 Task: Move the task Implement a new remote support system for a company's IT department to the section Done in the project AgileExpert and filter the tasks in the project by Due this week
Action: Mouse moved to (43, 437)
Screenshot: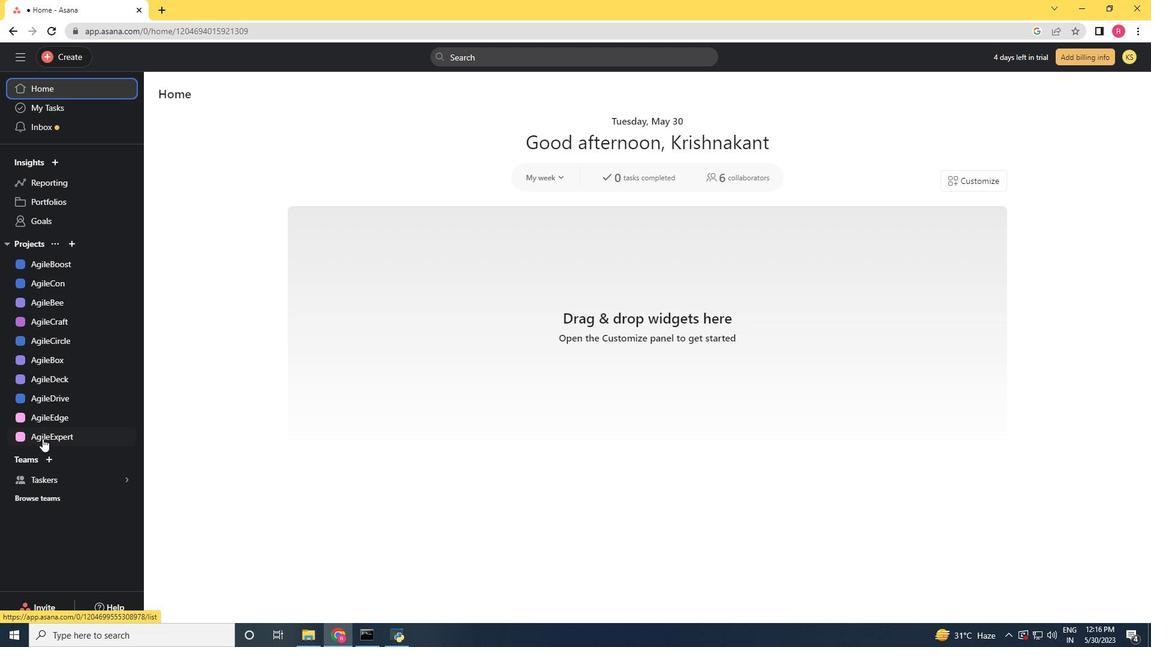 
Action: Mouse pressed left at (43, 437)
Screenshot: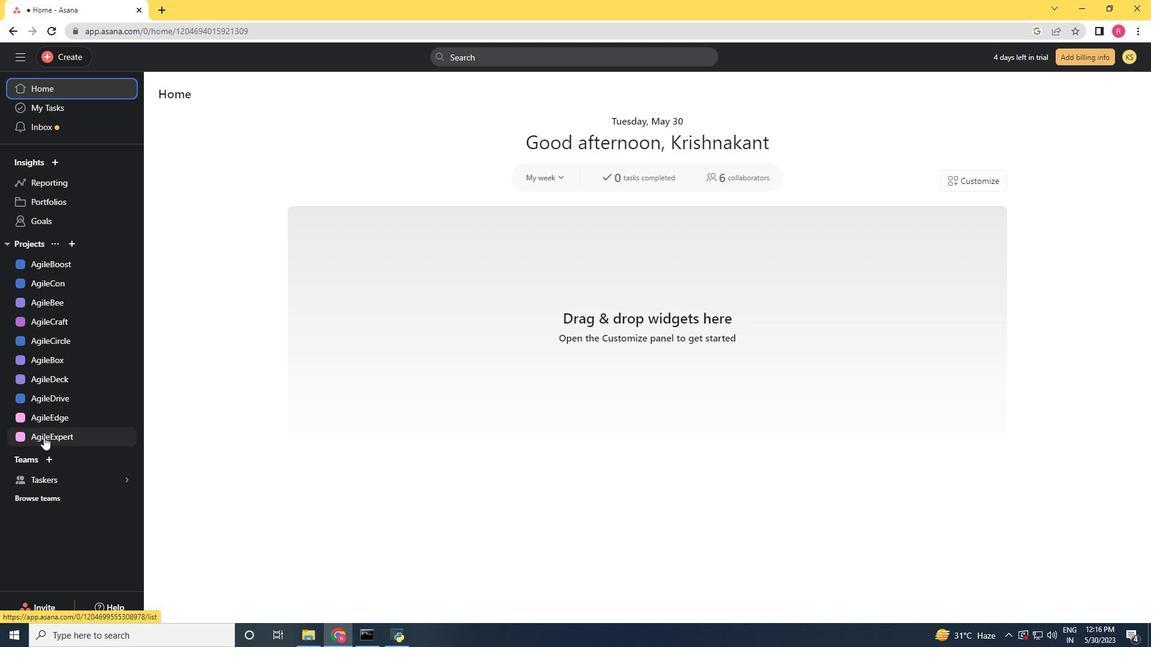 
Action: Mouse moved to (639, 220)
Screenshot: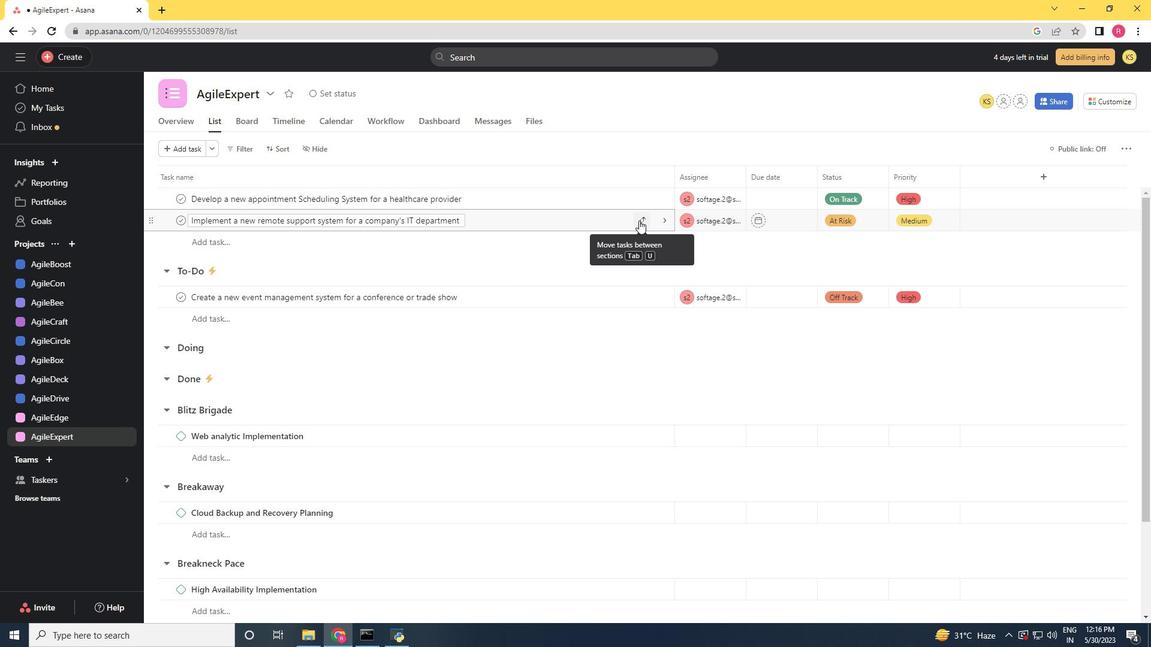 
Action: Mouse pressed left at (639, 220)
Screenshot: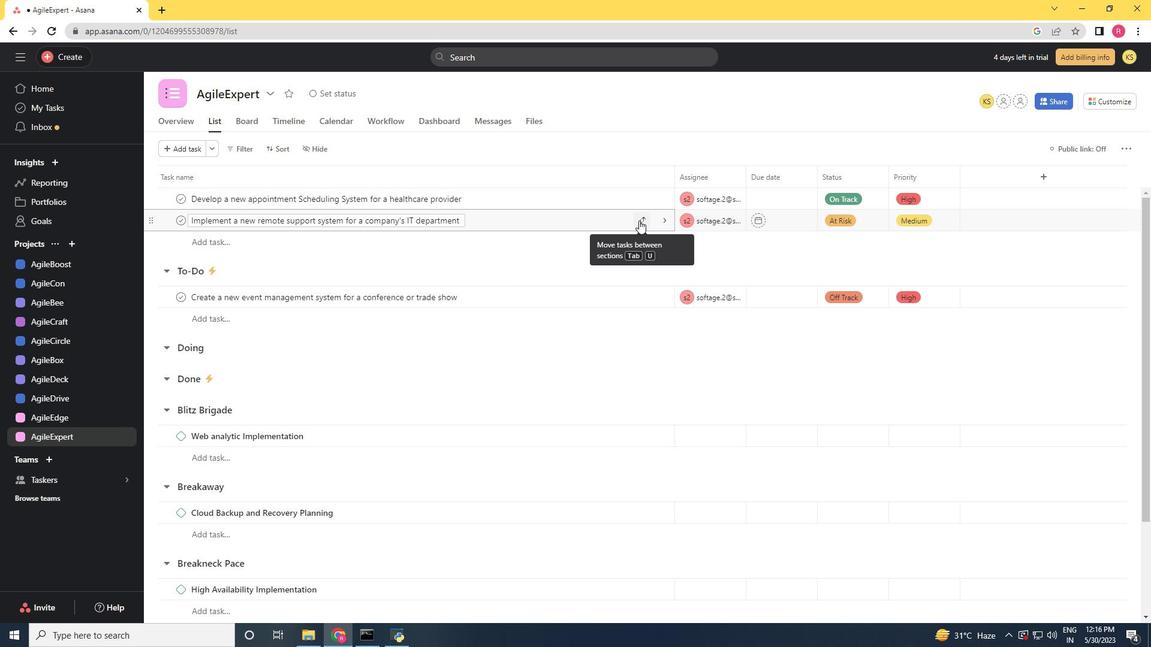 
Action: Mouse moved to (599, 324)
Screenshot: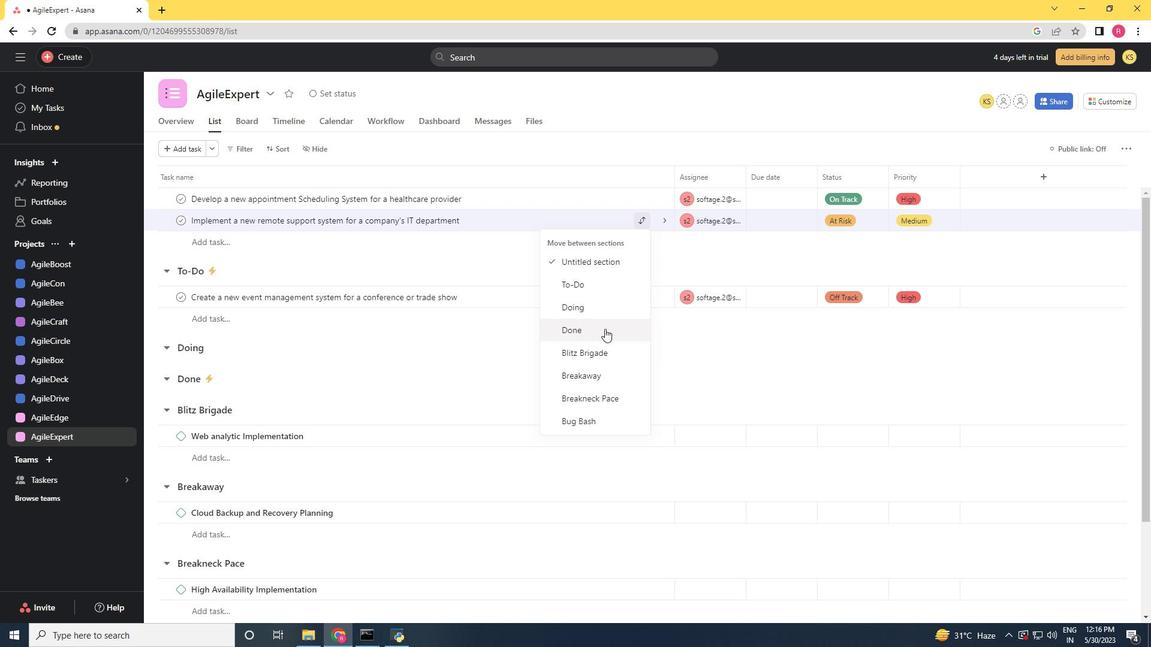 
Action: Mouse pressed left at (599, 324)
Screenshot: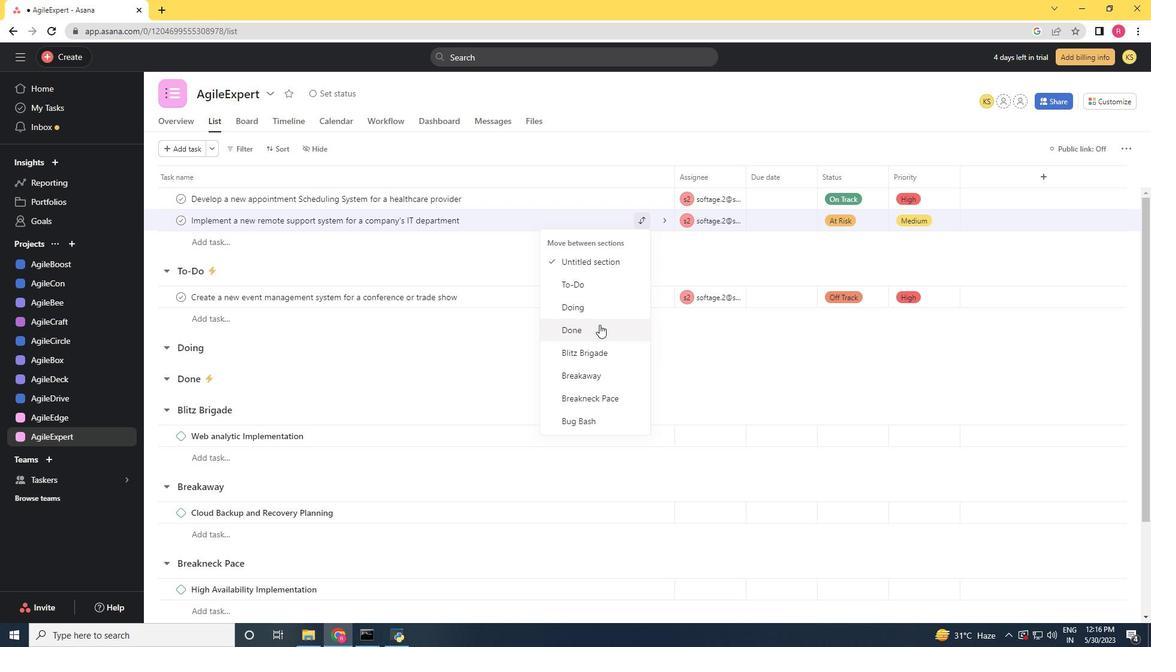 
Action: Mouse moved to (239, 147)
Screenshot: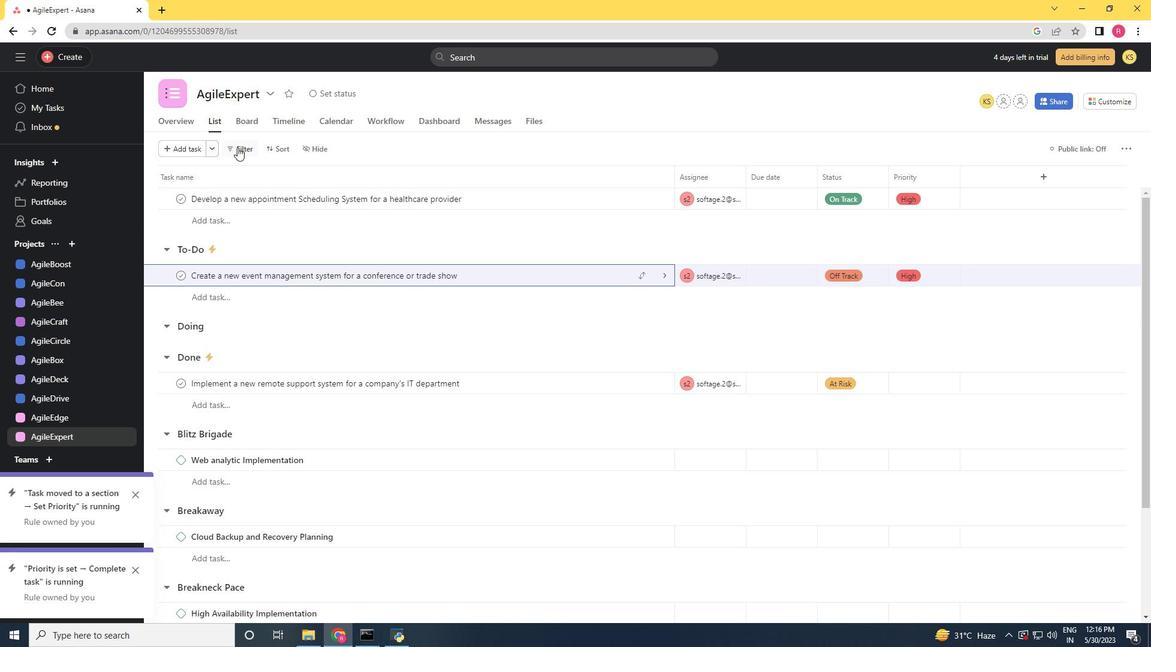 
Action: Mouse pressed left at (239, 147)
Screenshot: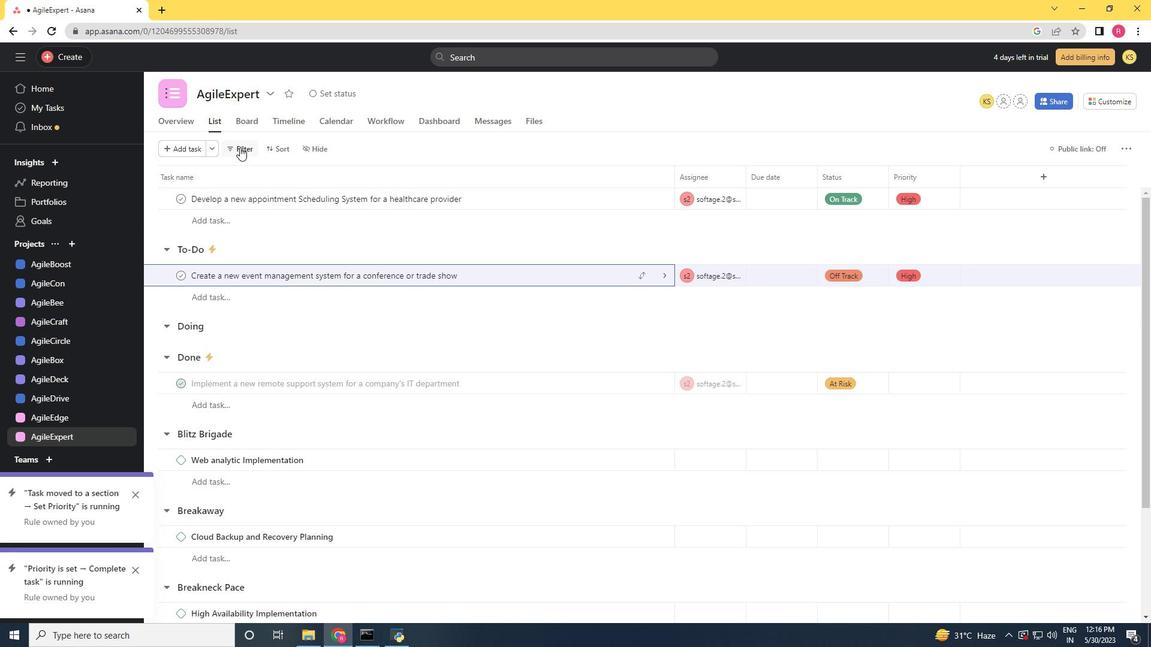 
Action: Mouse moved to (474, 194)
Screenshot: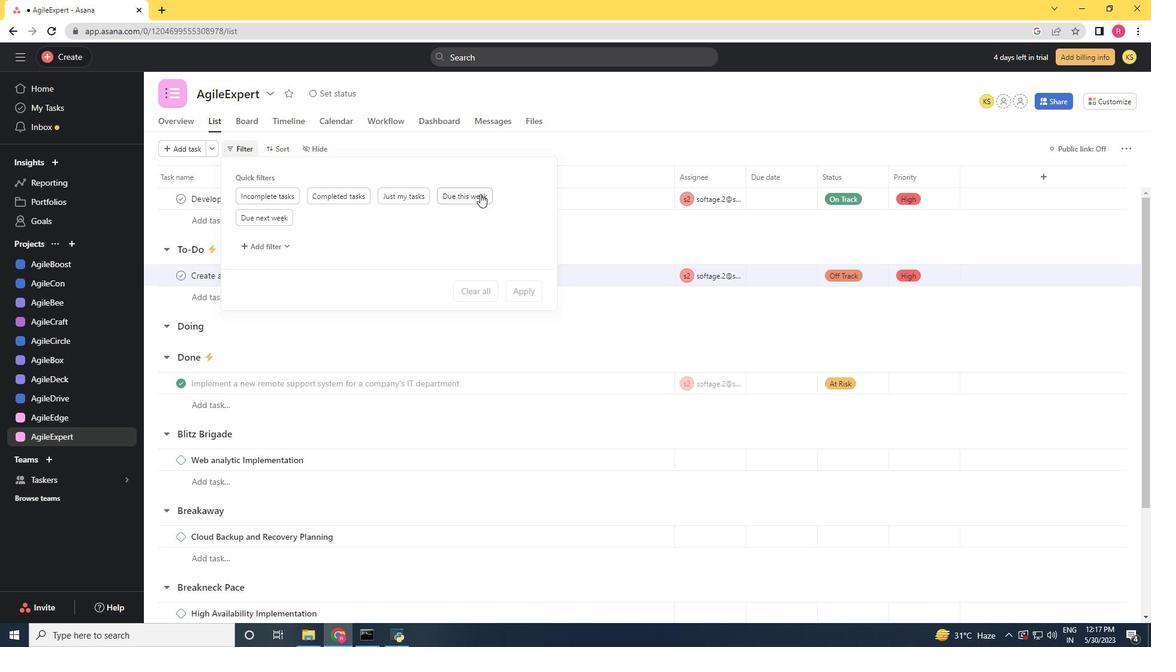 
Action: Mouse pressed left at (474, 194)
Screenshot: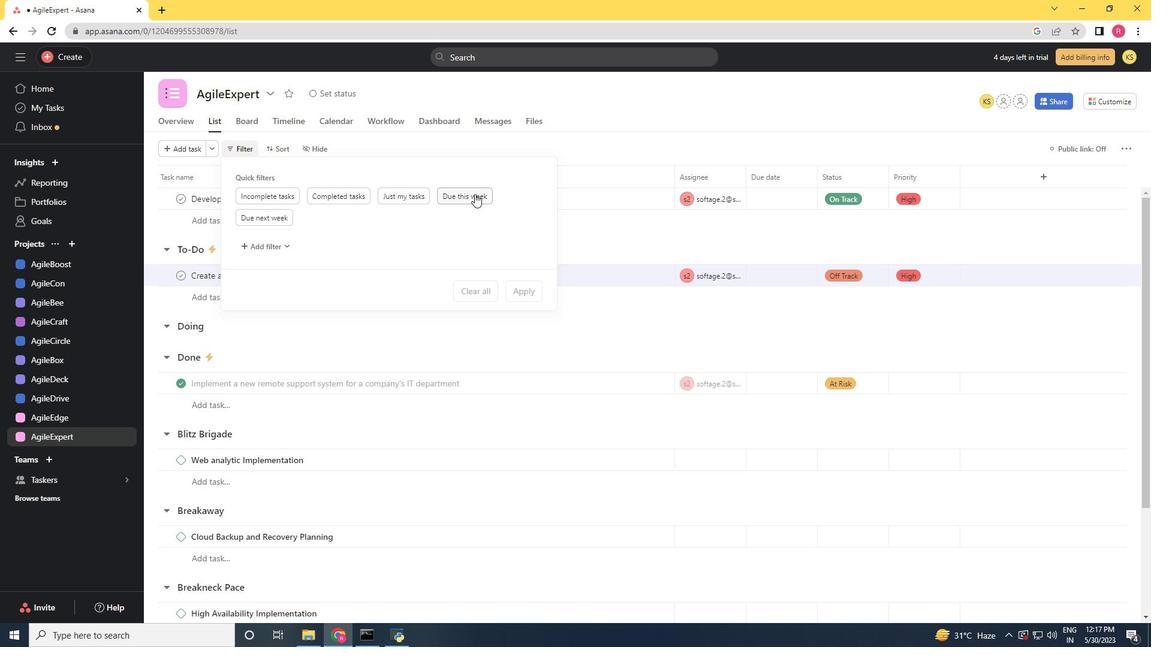 
